 Task: Create a section Dash Dash and in the section, add a milestone Data Management and Analysis in the project VectorTech.
Action: Mouse moved to (85, 397)
Screenshot: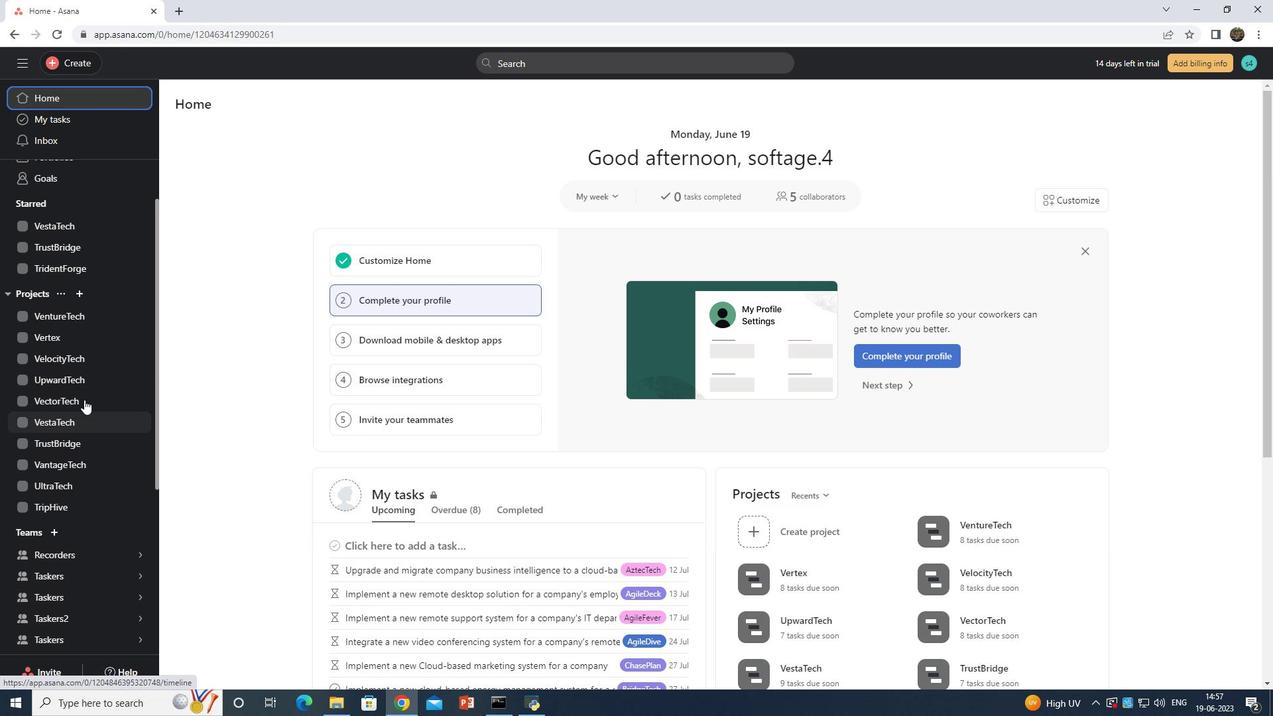 
Action: Mouse pressed left at (85, 397)
Screenshot: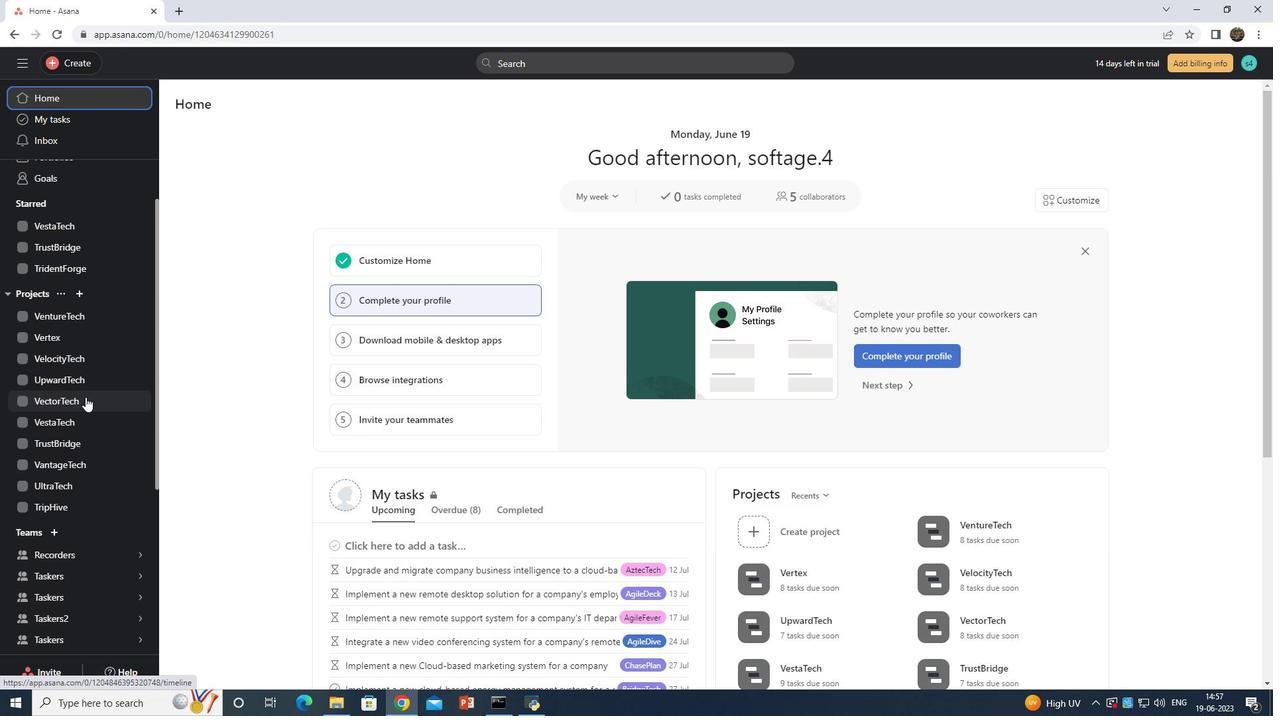 
Action: Mouse moved to (169, 457)
Screenshot: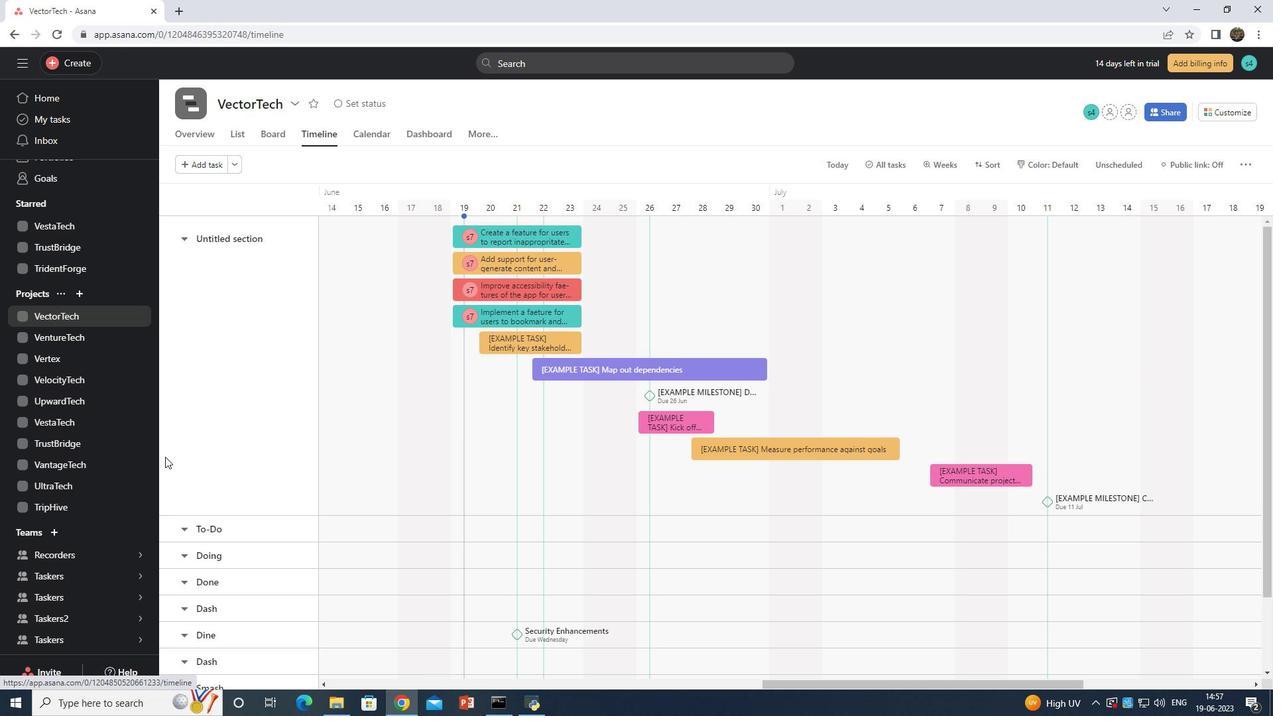 
Action: Mouse scrolled (169, 456) with delta (0, 0)
Screenshot: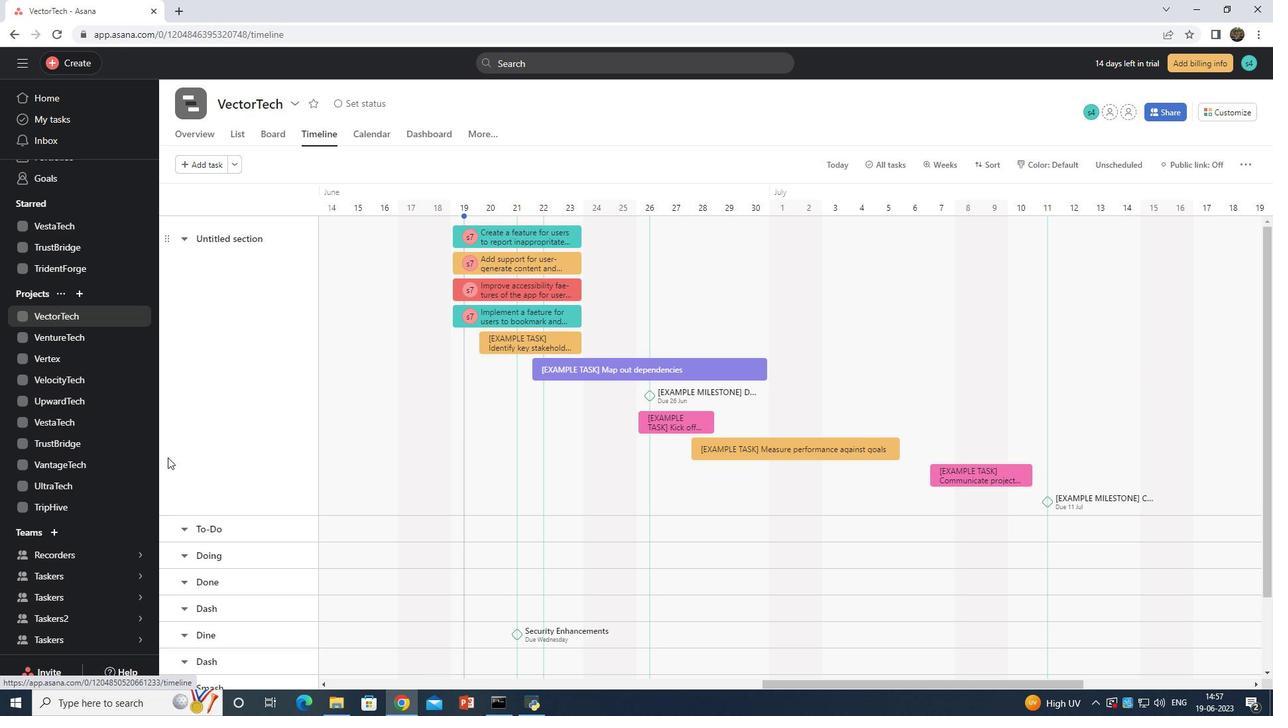 
Action: Mouse scrolled (169, 456) with delta (0, 0)
Screenshot: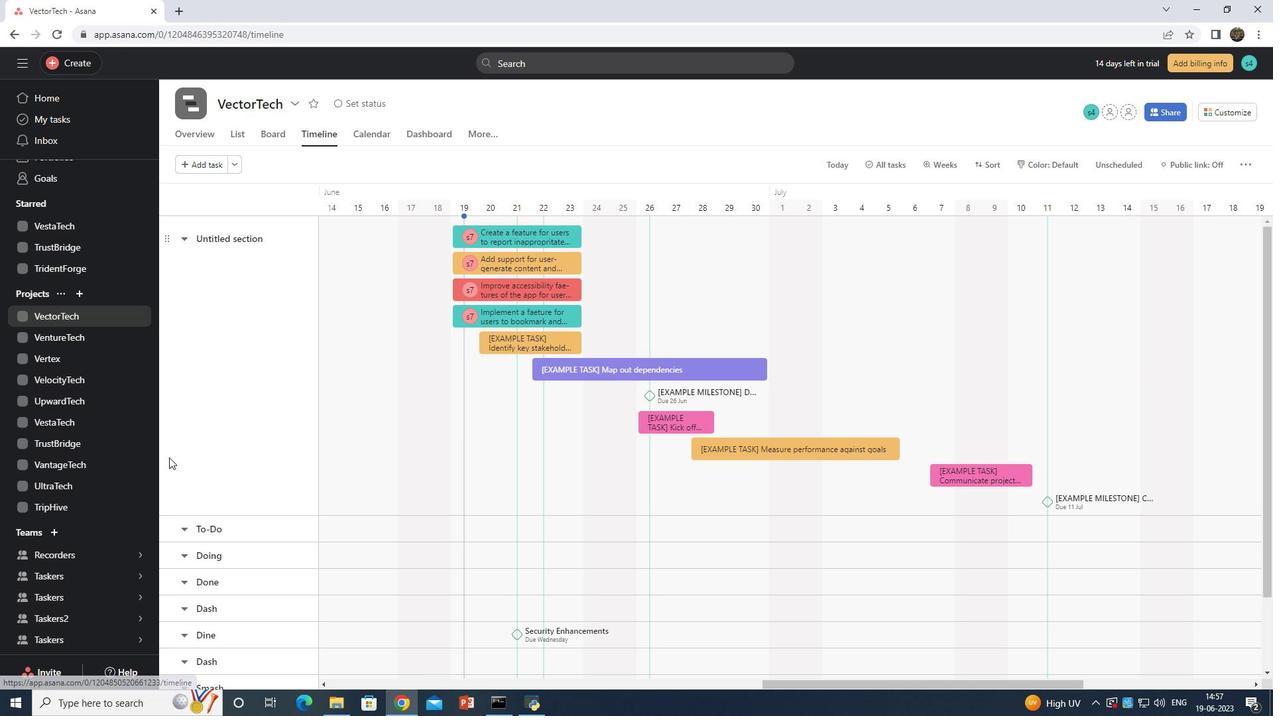 
Action: Mouse scrolled (169, 456) with delta (0, 0)
Screenshot: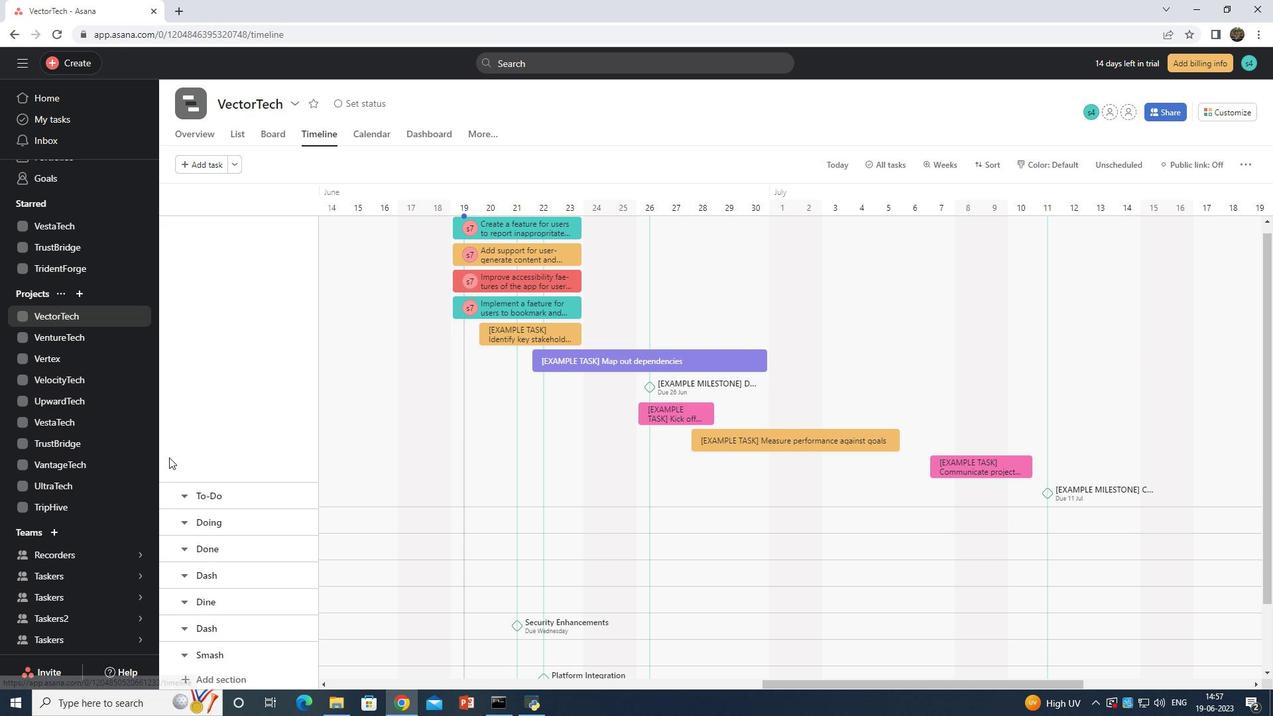 
Action: Mouse scrolled (169, 456) with delta (0, 0)
Screenshot: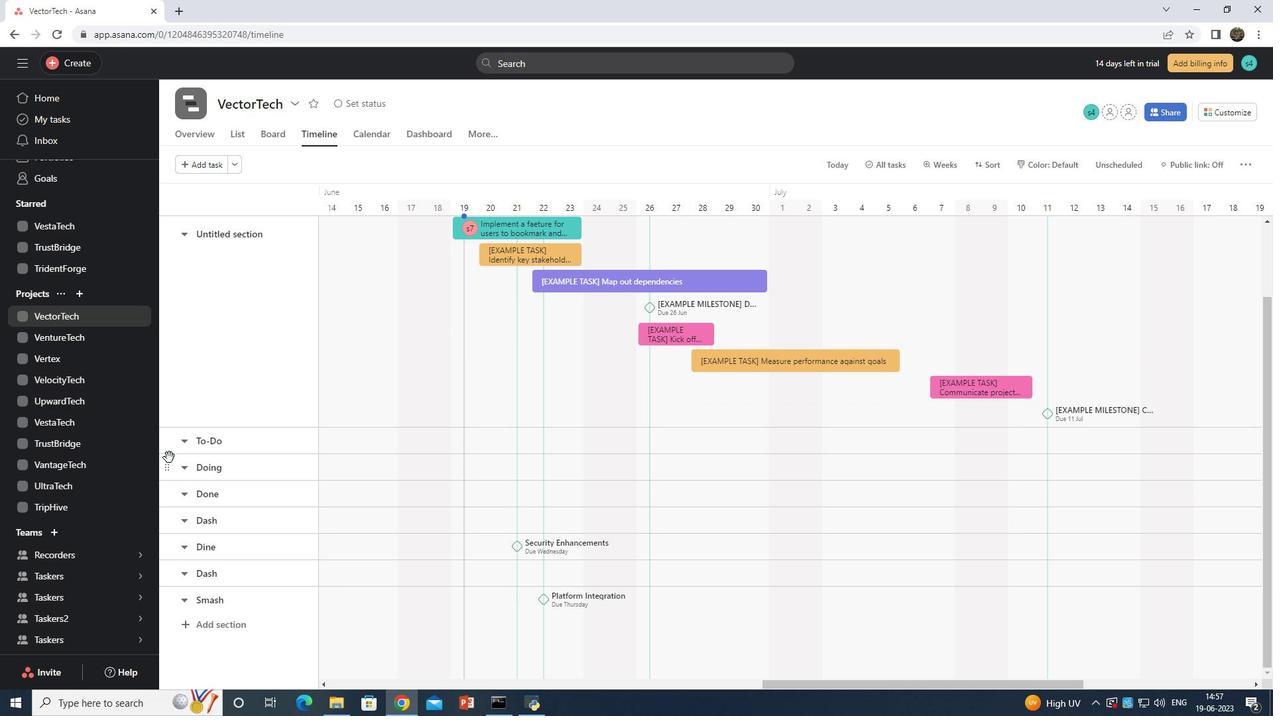 
Action: Mouse scrolled (169, 456) with delta (0, 0)
Screenshot: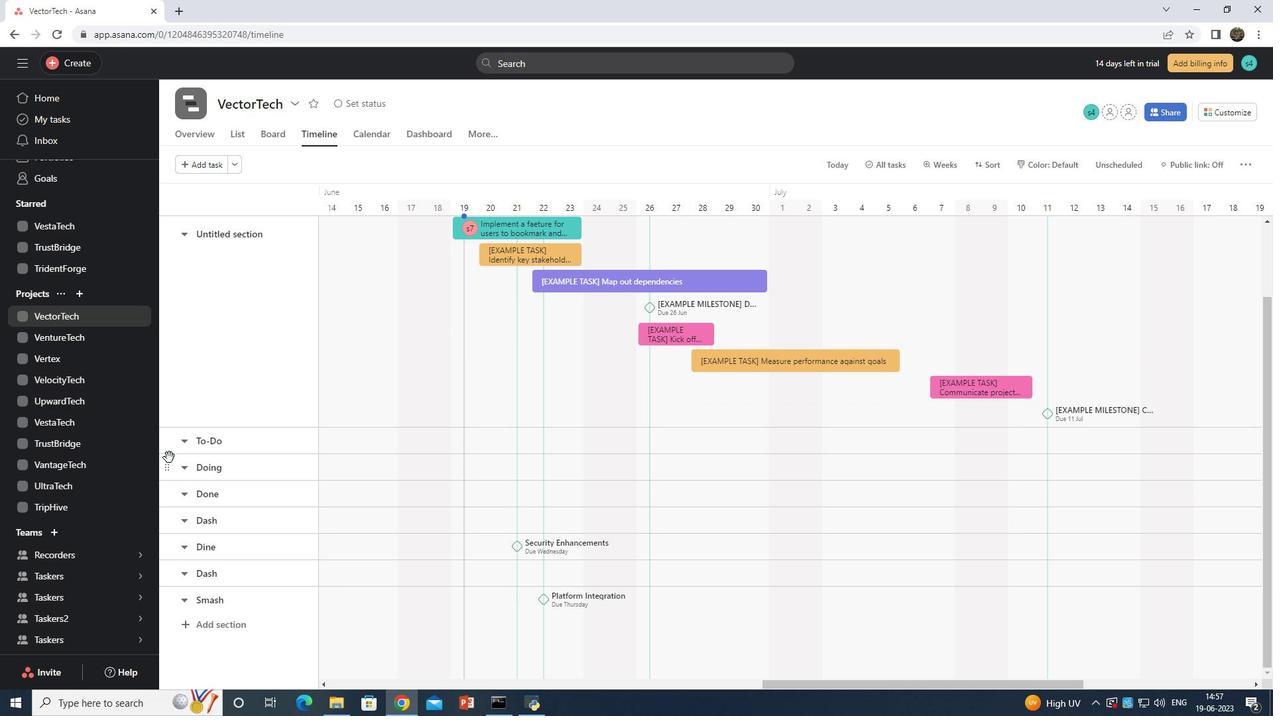 
Action: Mouse moved to (234, 621)
Screenshot: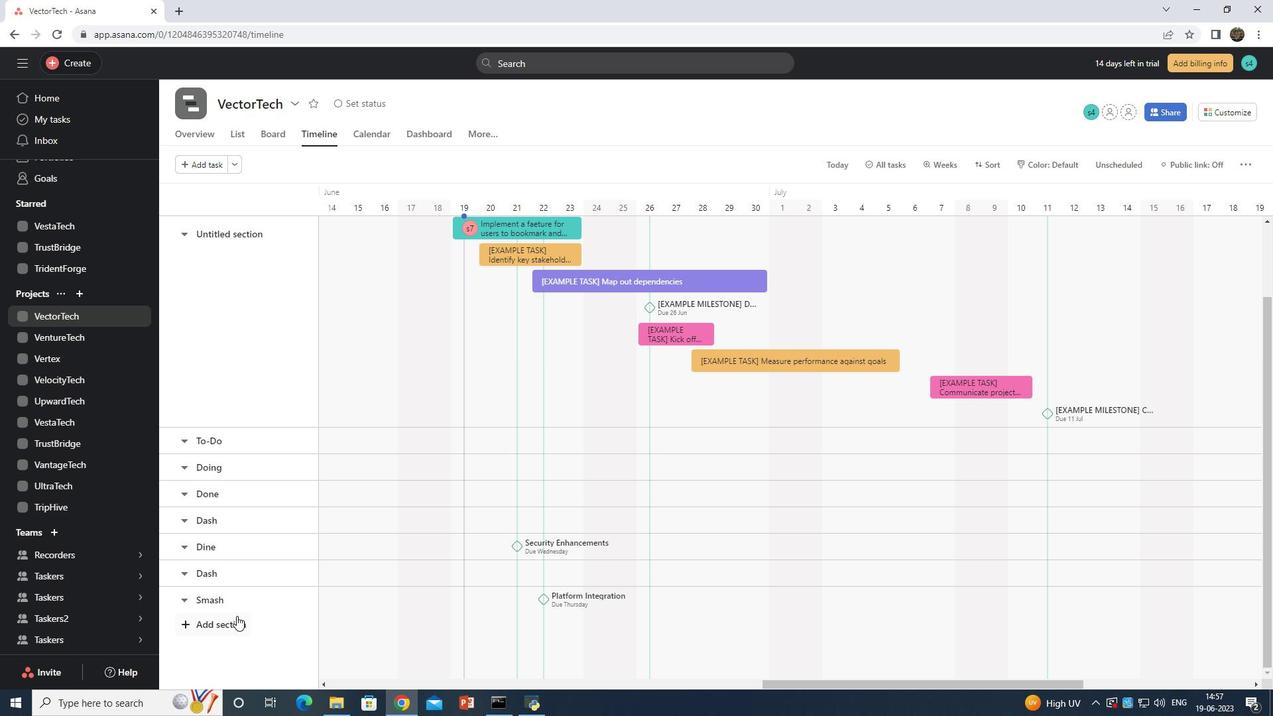 
Action: Mouse pressed left at (234, 621)
Screenshot: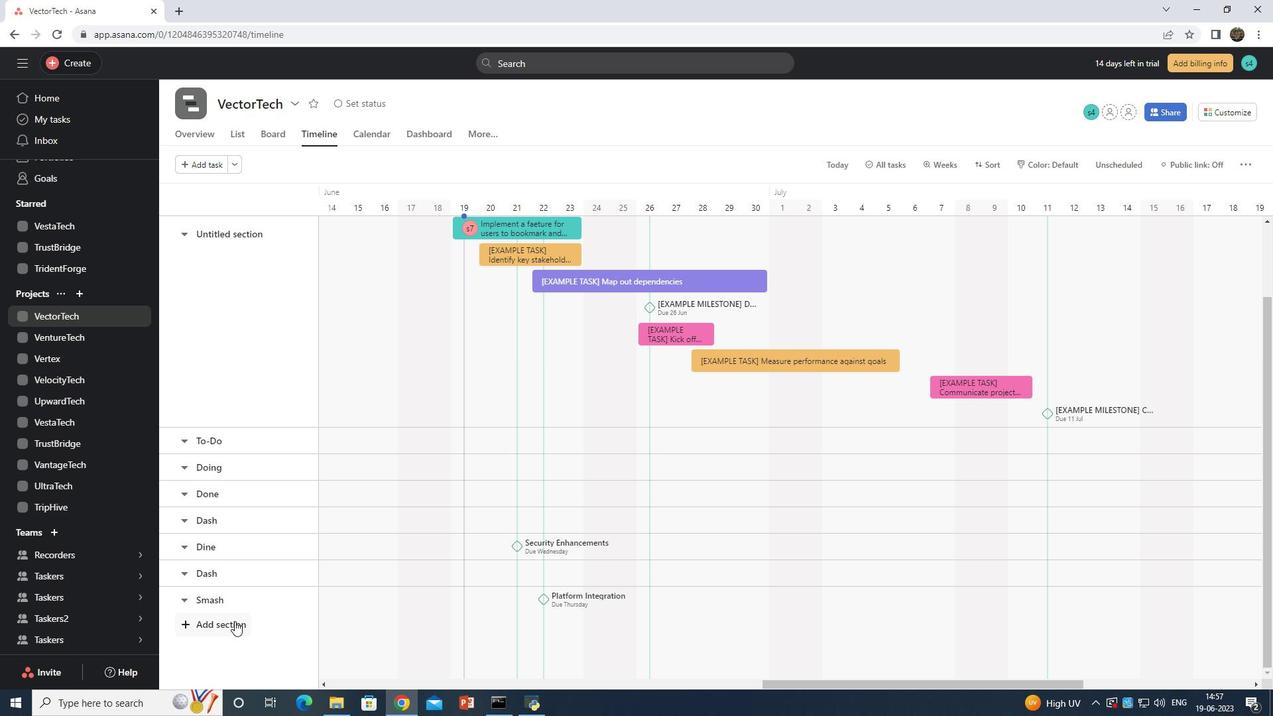
Action: Mouse moved to (462, 302)
Screenshot: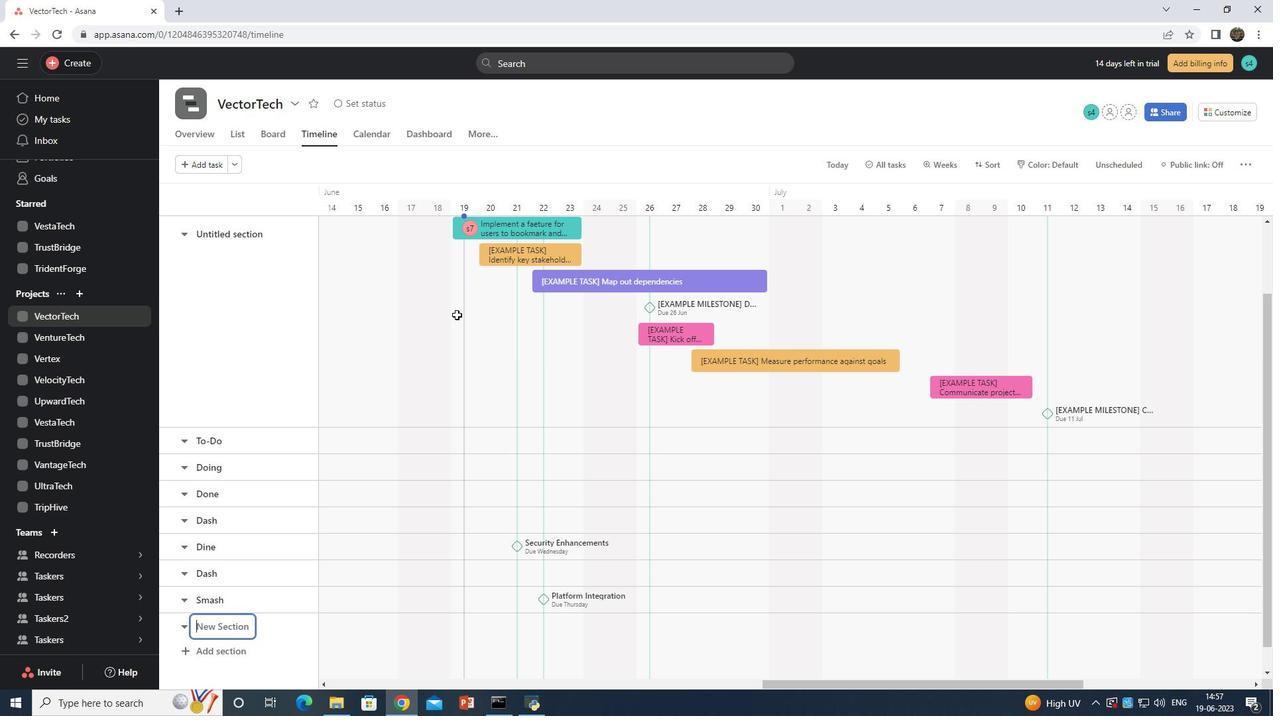 
Action: Key pressed <Key.shift>Dash
Screenshot: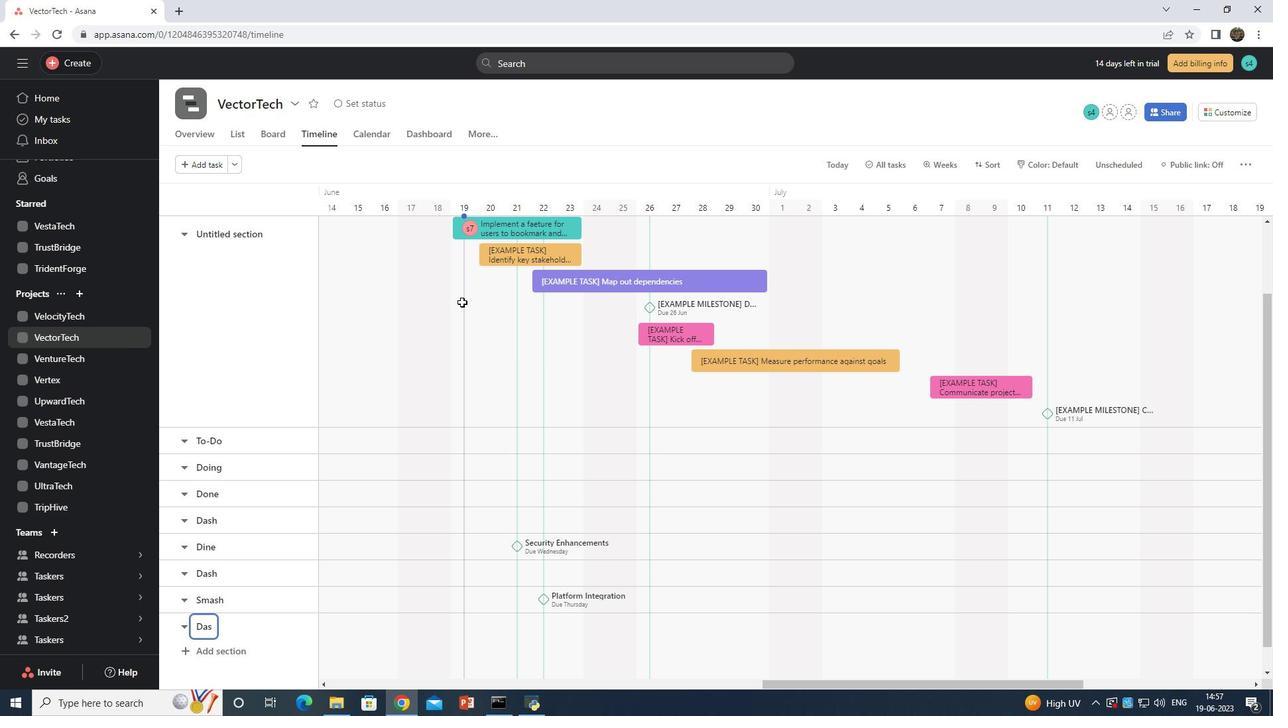 
Action: Mouse moved to (223, 647)
Screenshot: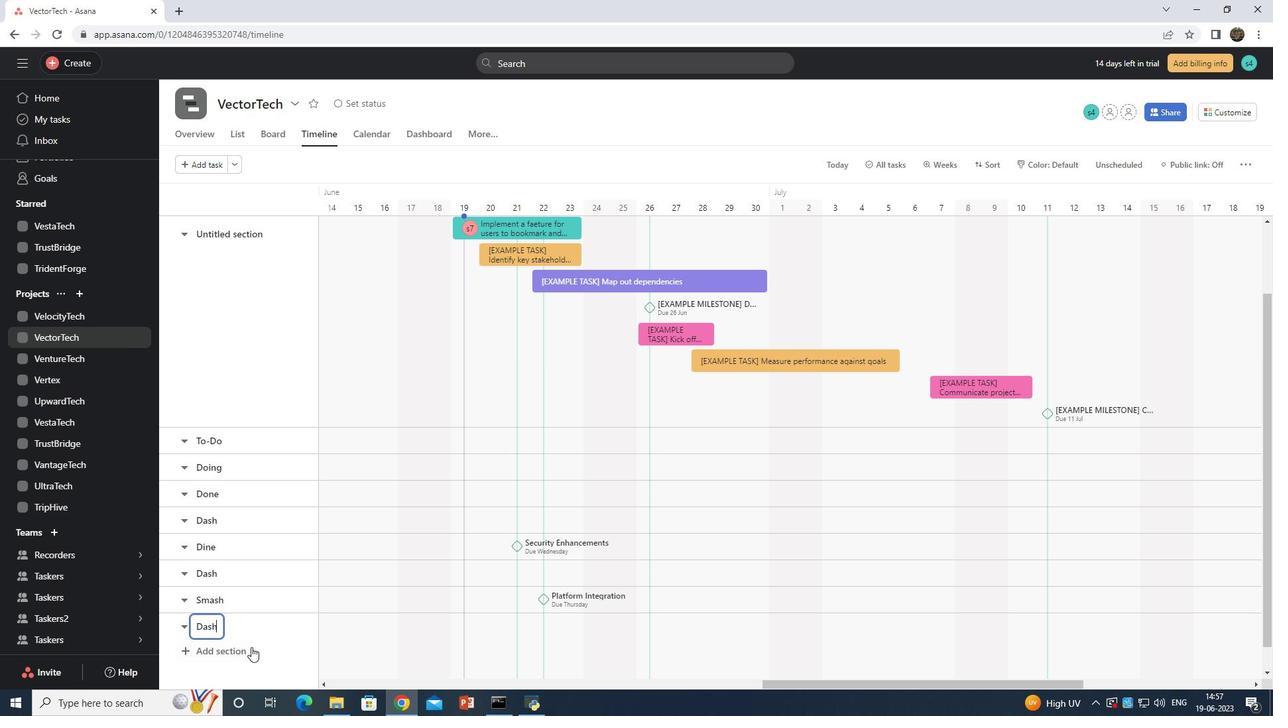 
Action: Mouse pressed left at (223, 647)
Screenshot: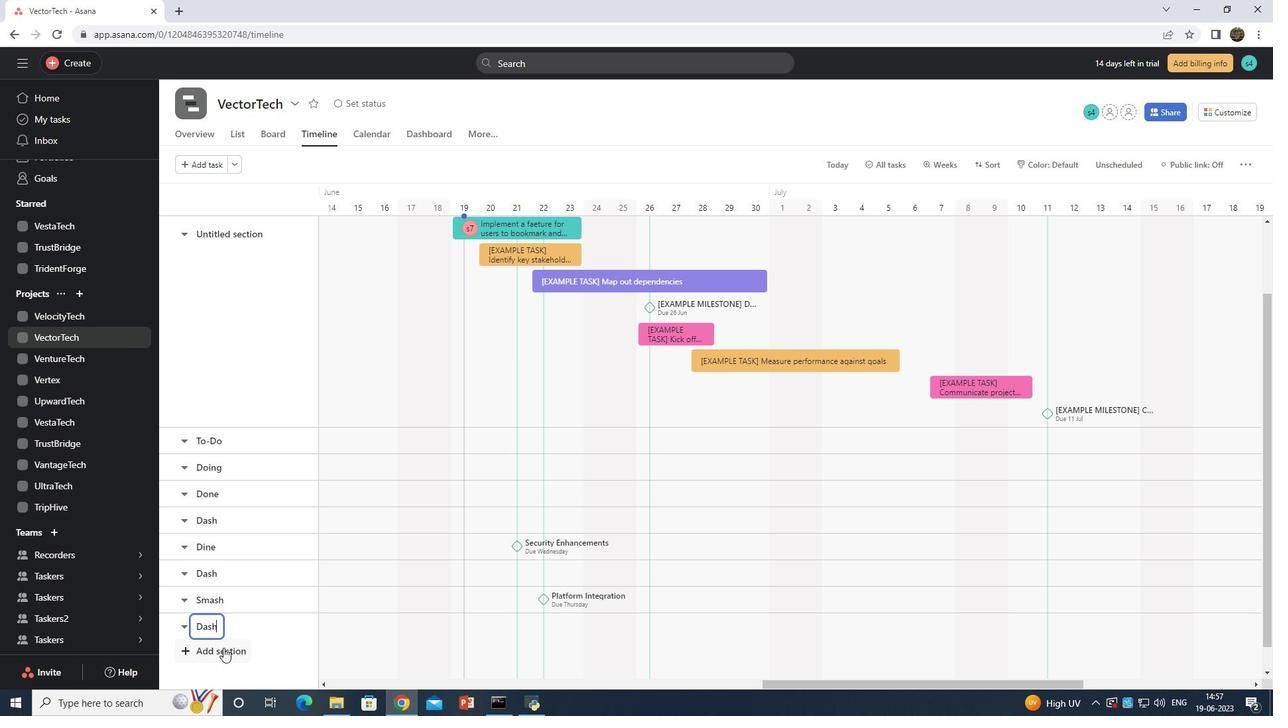 
Action: Mouse moved to (770, 3)
Screenshot: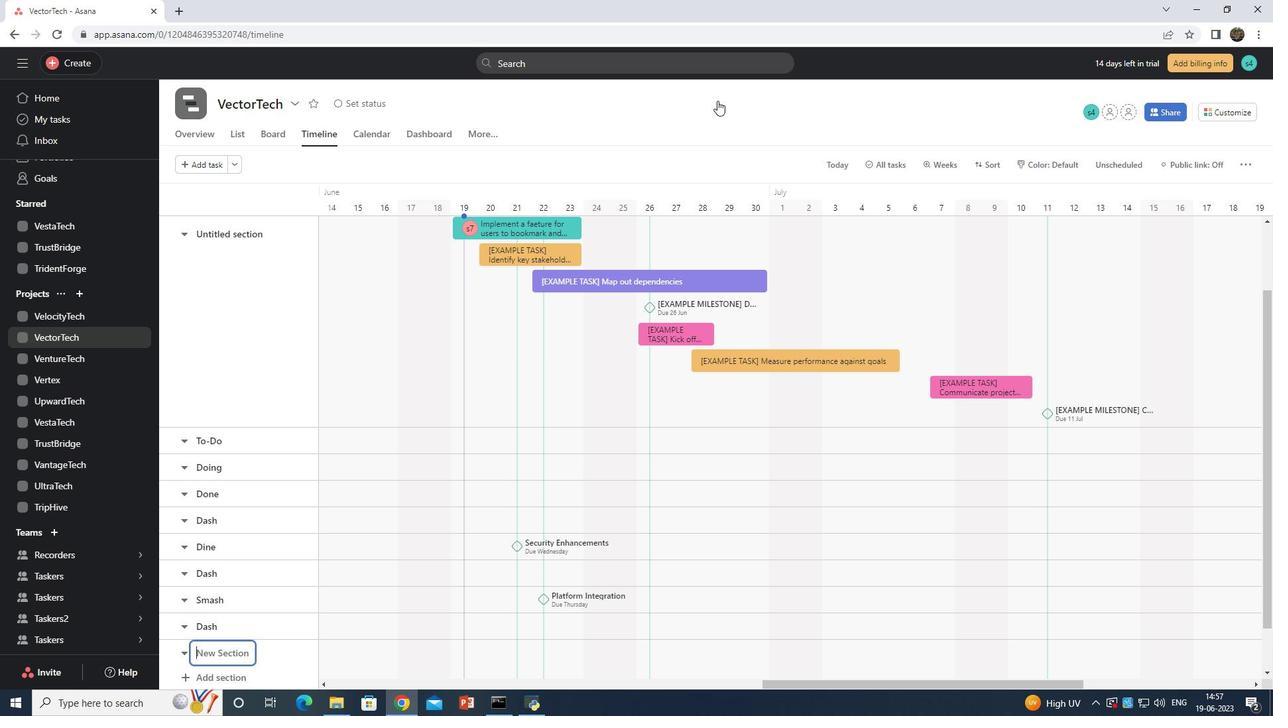 
Action: Key pressed <Key.shift>Dash
Screenshot: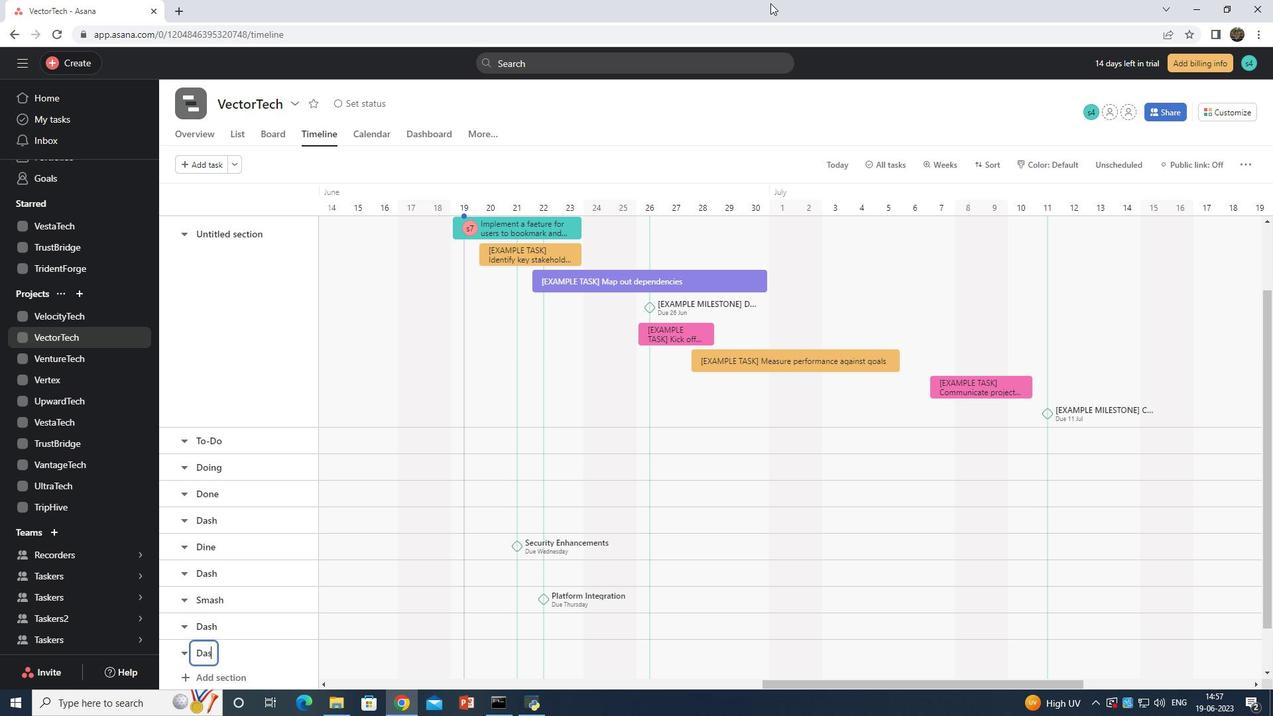 
Action: Mouse moved to (419, 657)
Screenshot: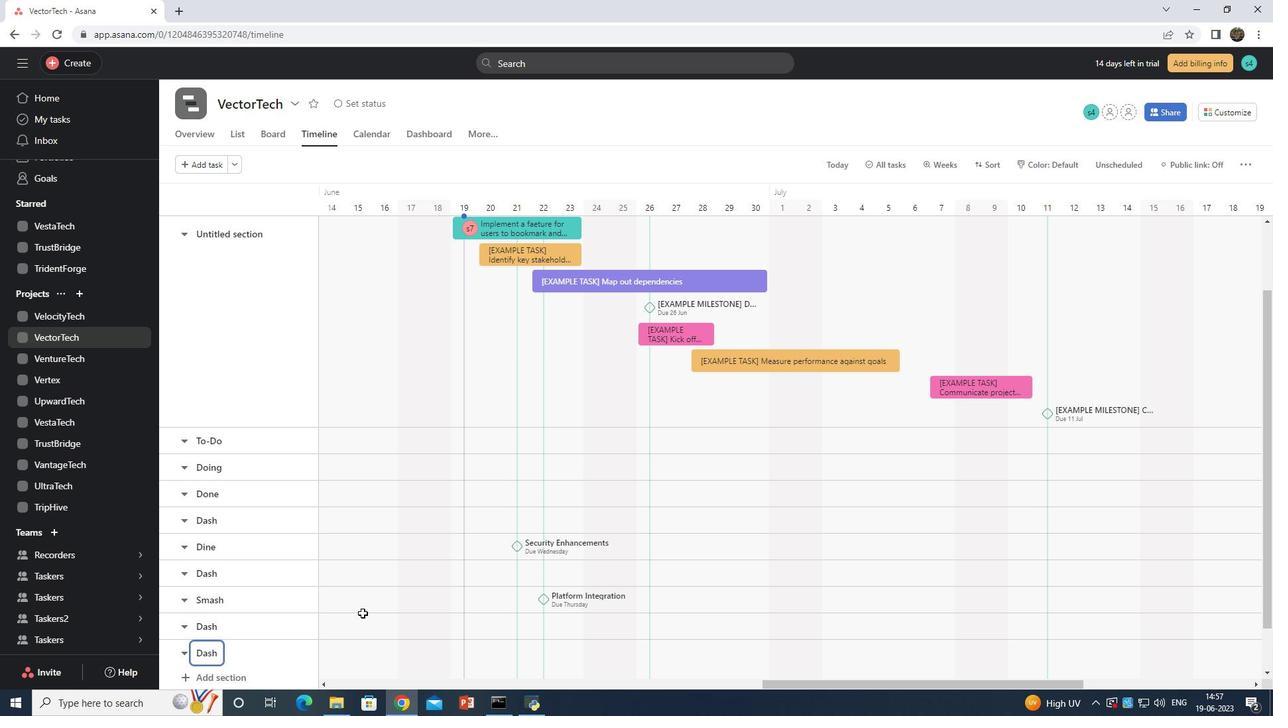 
Action: Mouse pressed left at (419, 657)
Screenshot: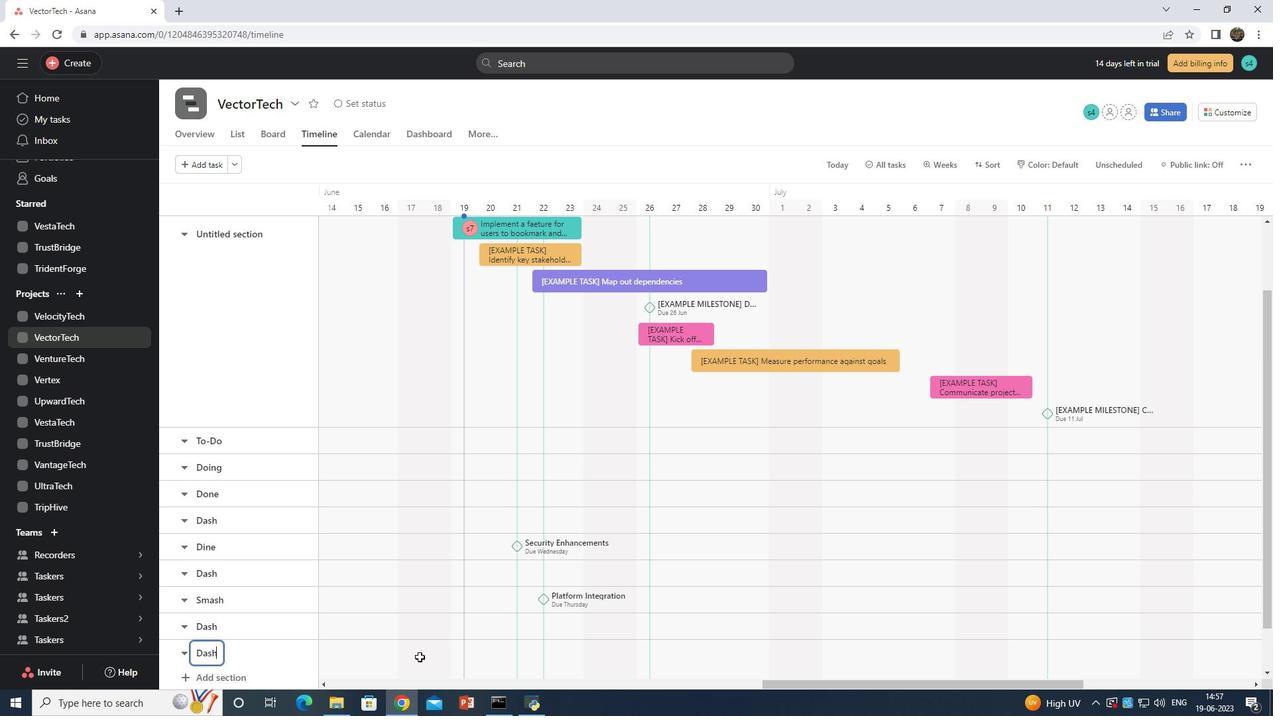 
Action: Mouse moved to (685, 85)
Screenshot: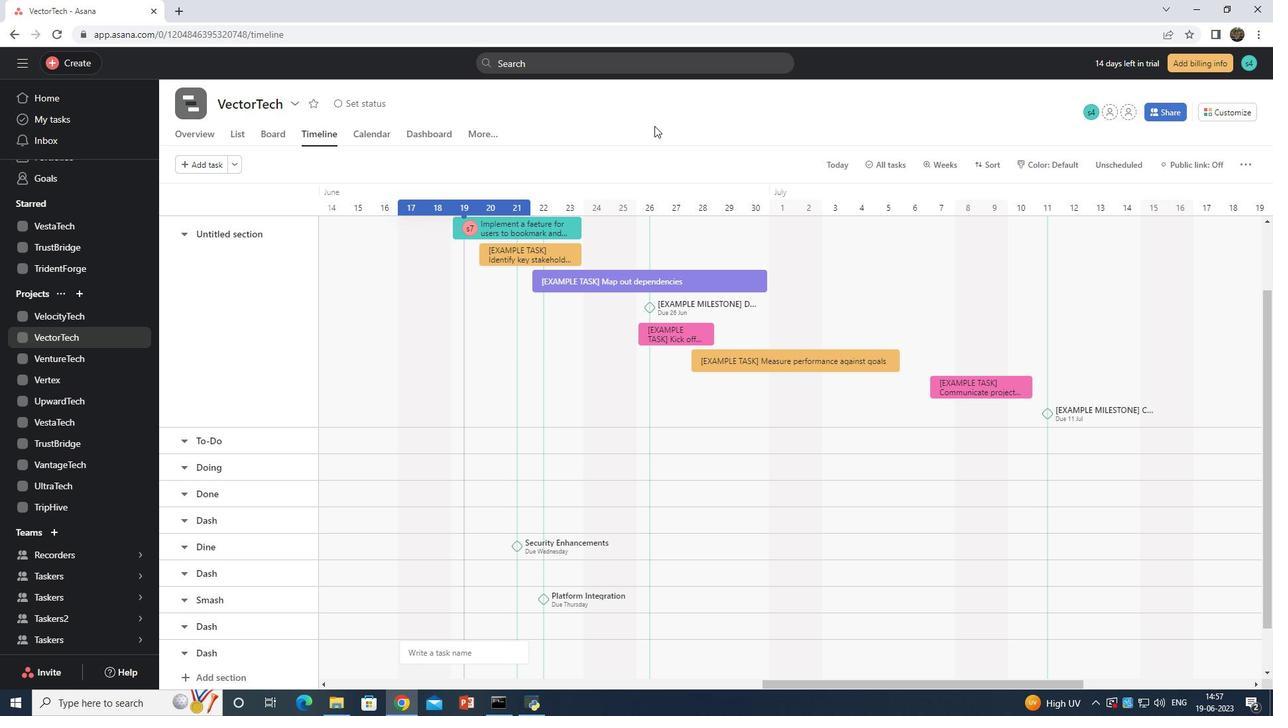
Action: Key pressed <Key.shift>Data<Key.space><Key.shift>Management<Key.space>ans<Key.backspace>db<Key.backspace><Key.space><Key.shift>Analysis
Screenshot: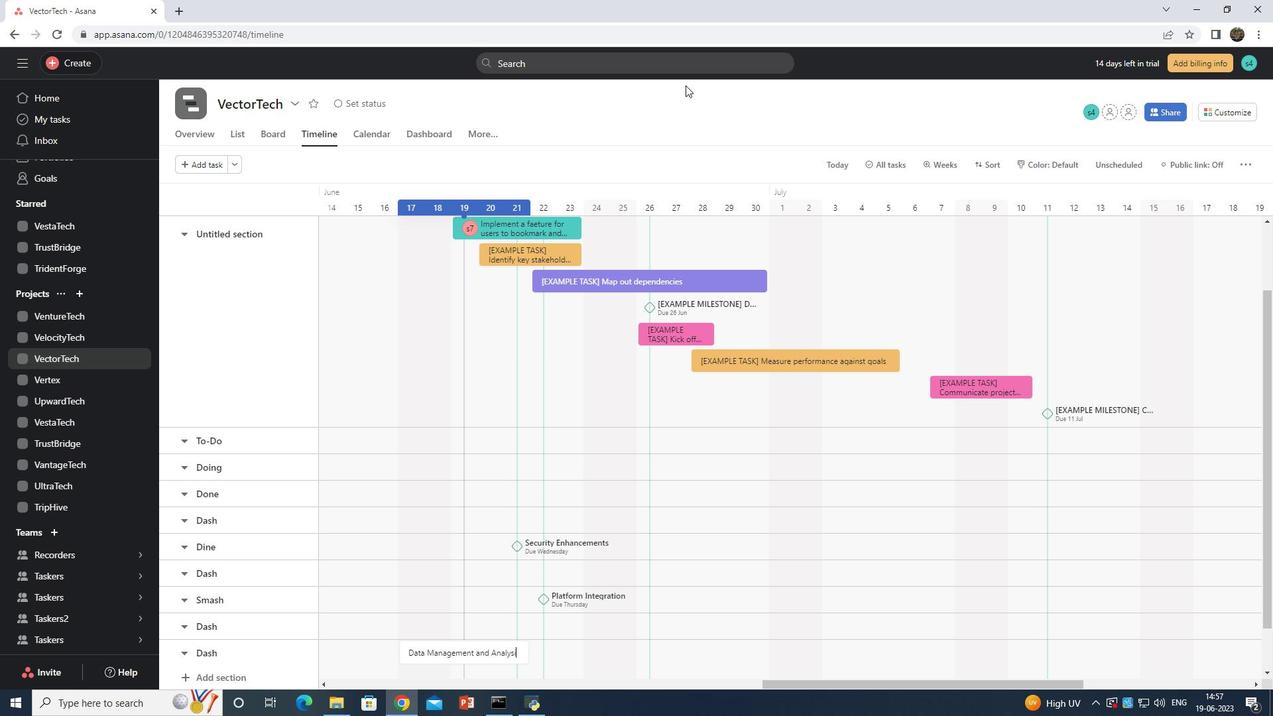 
Action: Mouse moved to (472, 659)
Screenshot: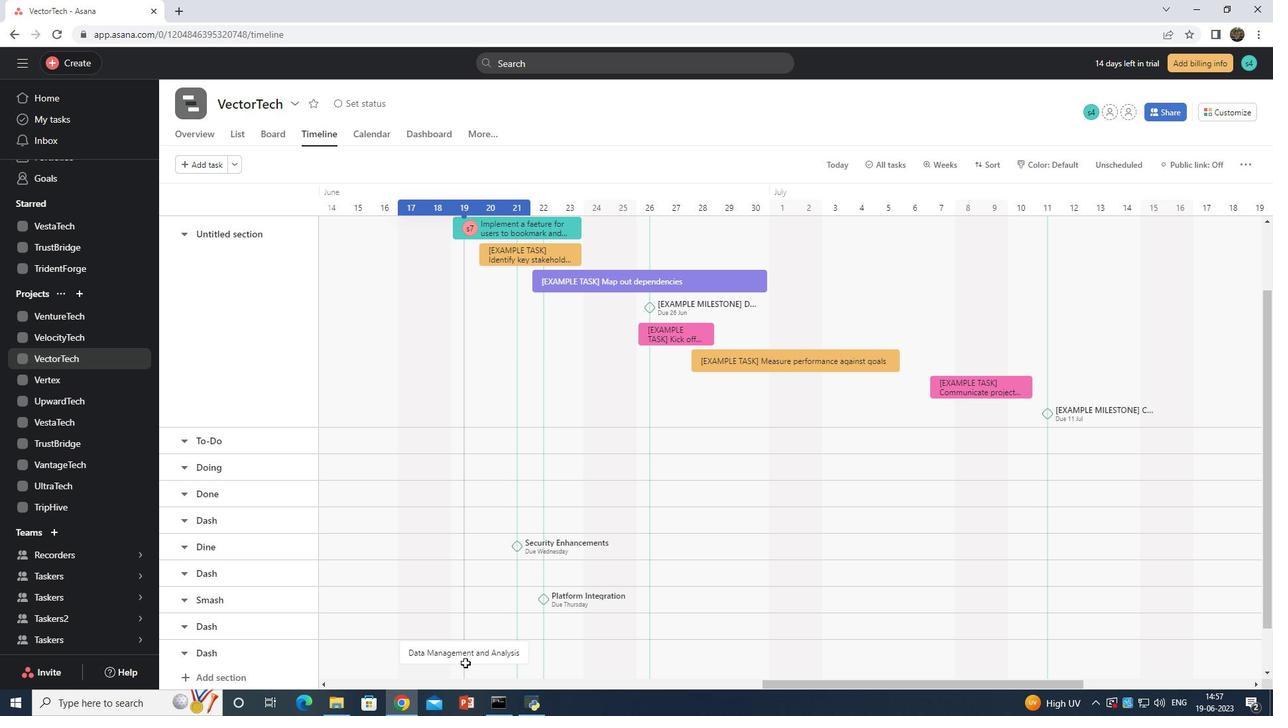 
Action: Mouse pressed right at (472, 659)
Screenshot: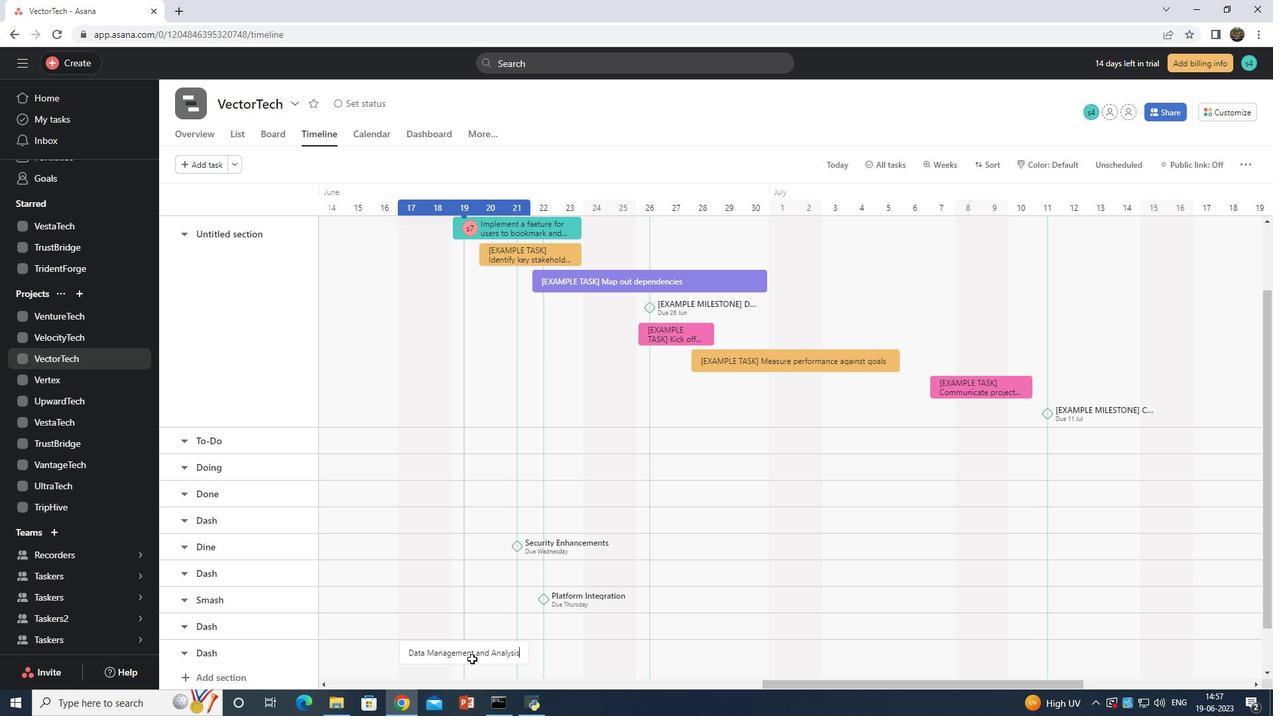 
Action: Mouse moved to (547, 586)
Screenshot: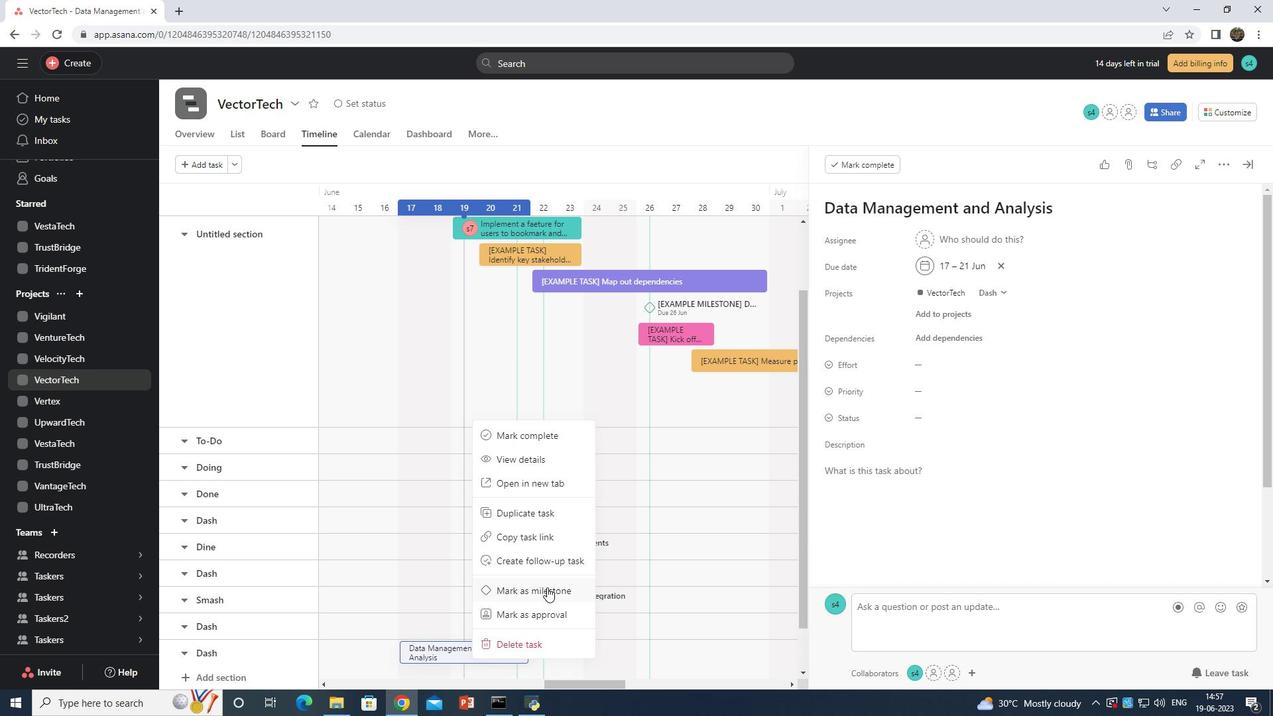 
Action: Mouse pressed left at (547, 586)
Screenshot: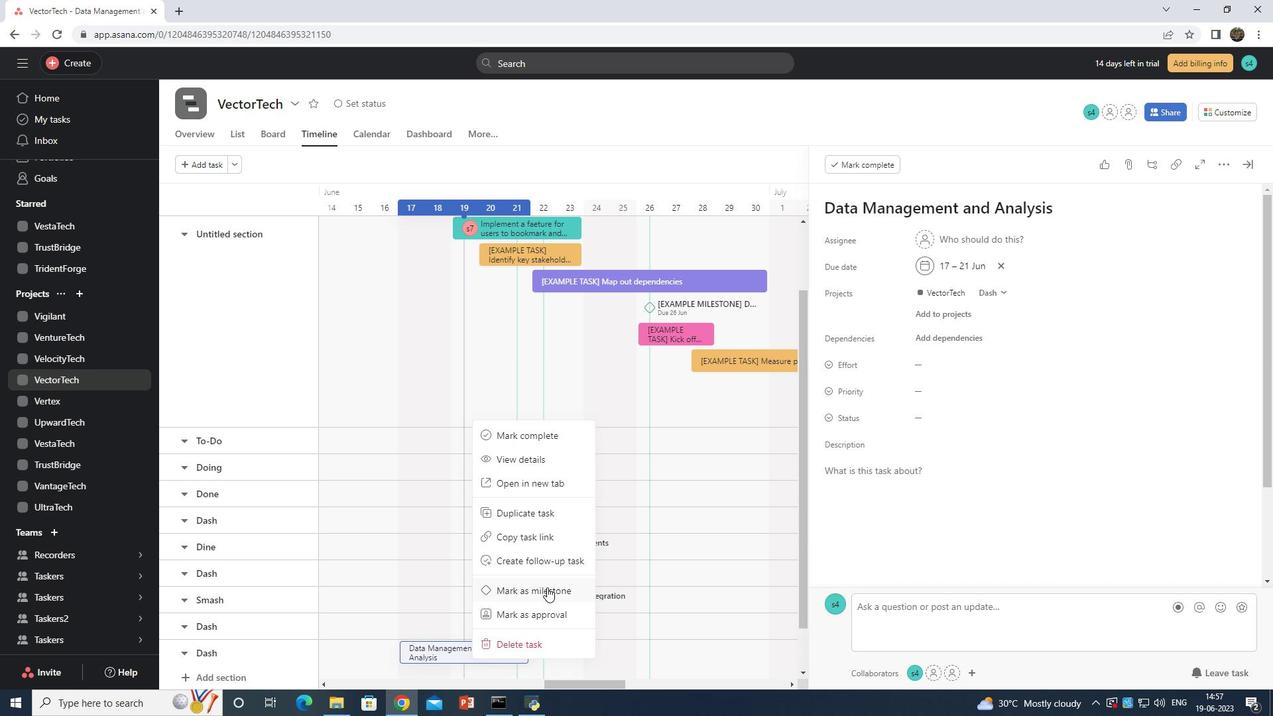 
Action: Mouse moved to (823, 553)
Screenshot: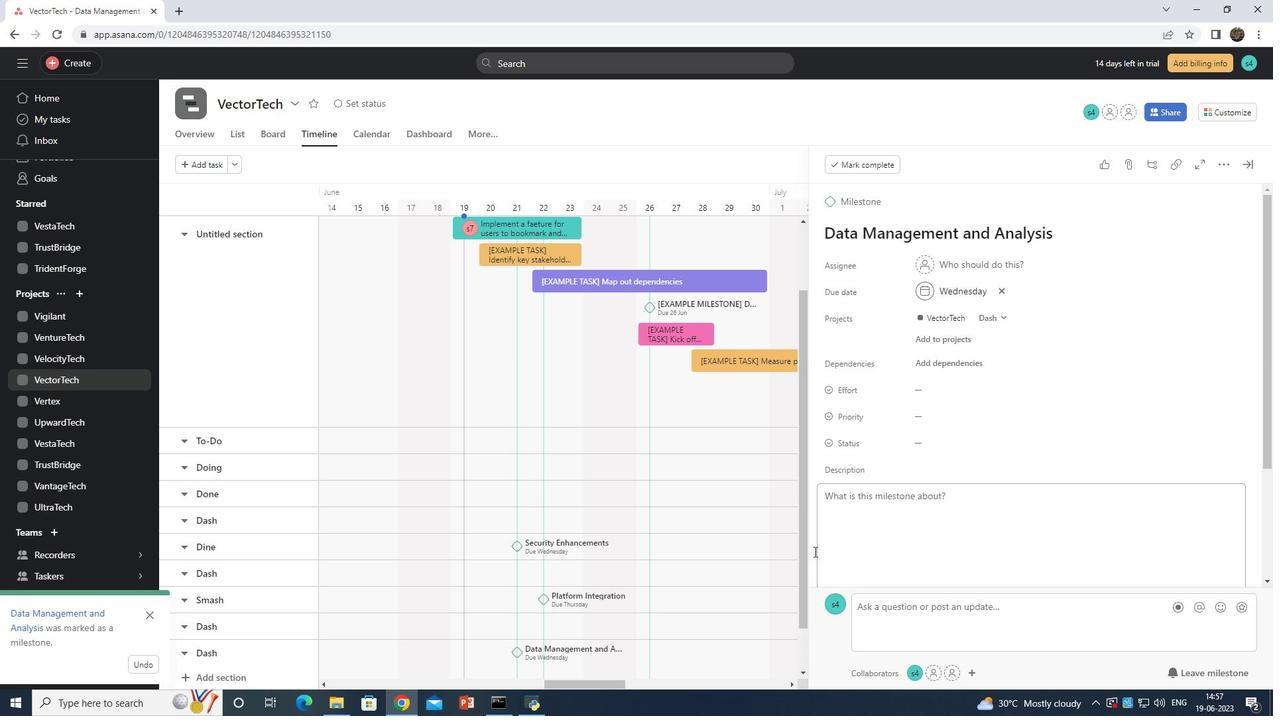 
